 Task: In the Company santander.com, schedule a meeting with title: 'Collaborative Discussion', Select date: '30 August, 2023', select start time: 6:00:PM. Add location on call (786) 555-4385 with meeting description: For further discussion on products, kindly join the meeting. Add attendees from company's contact and save.. Logged in from softage.10@softage.net
Action: Mouse moved to (60, 57)
Screenshot: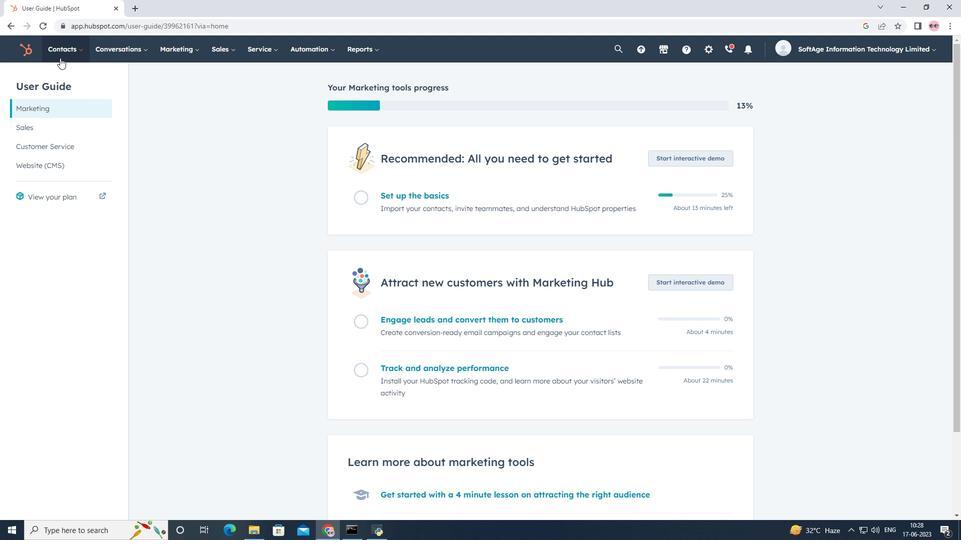 
Action: Mouse pressed left at (60, 57)
Screenshot: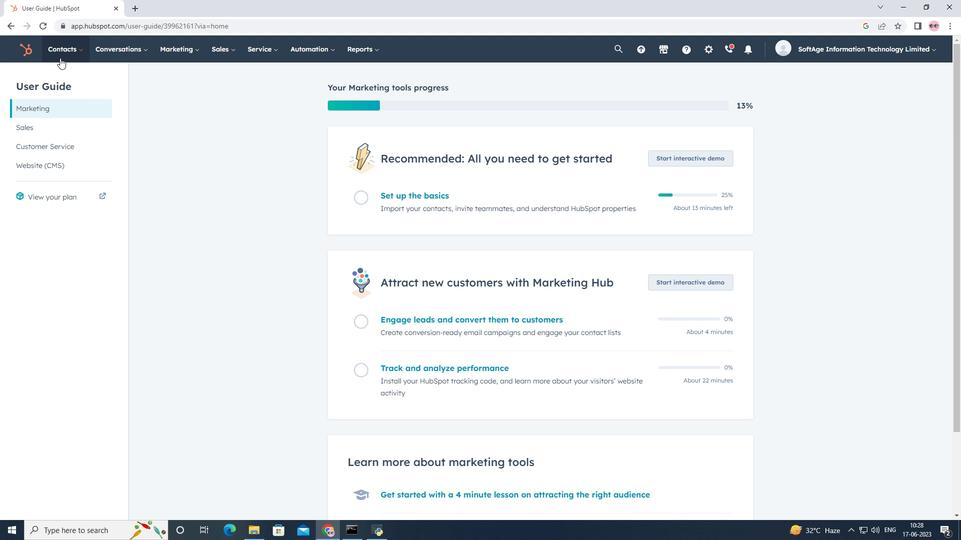 
Action: Mouse moved to (71, 108)
Screenshot: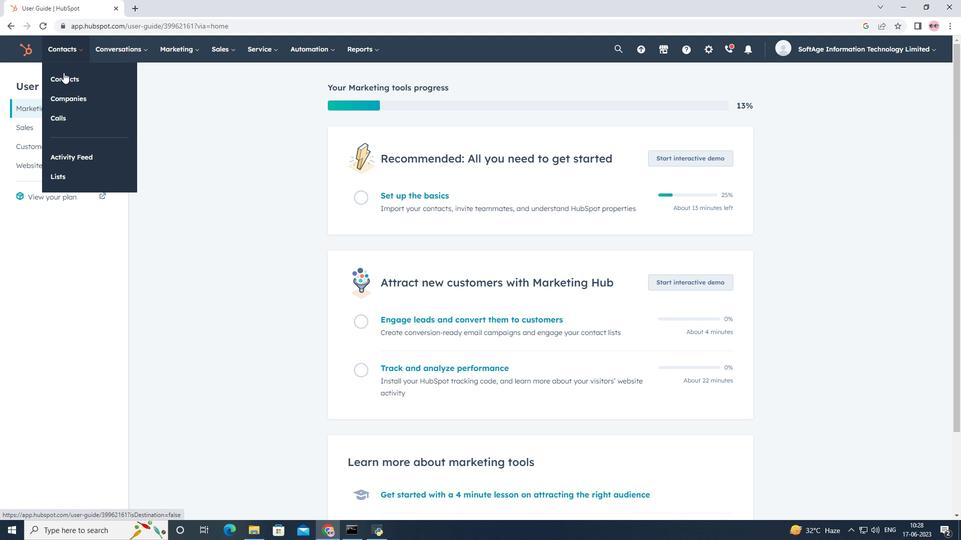 
Action: Mouse pressed left at (71, 108)
Screenshot: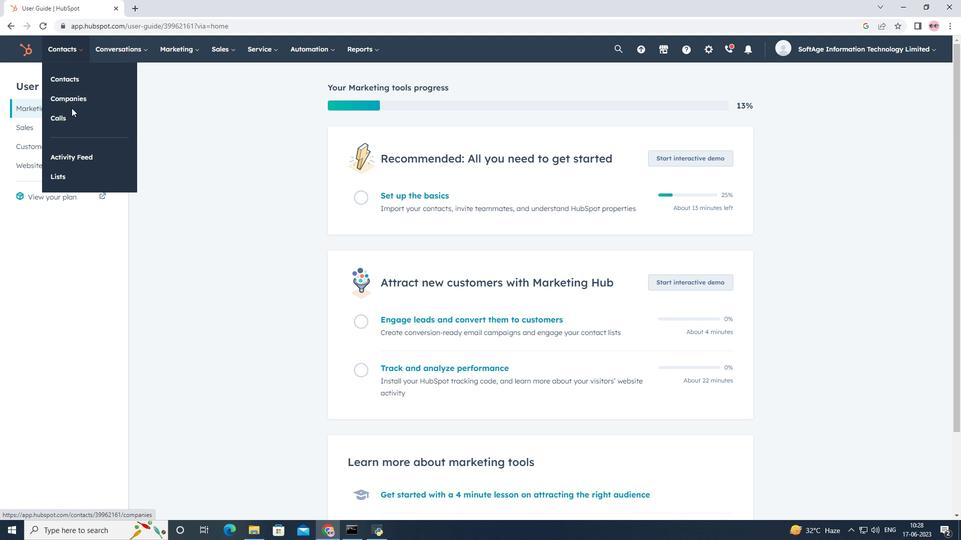 
Action: Mouse moved to (79, 102)
Screenshot: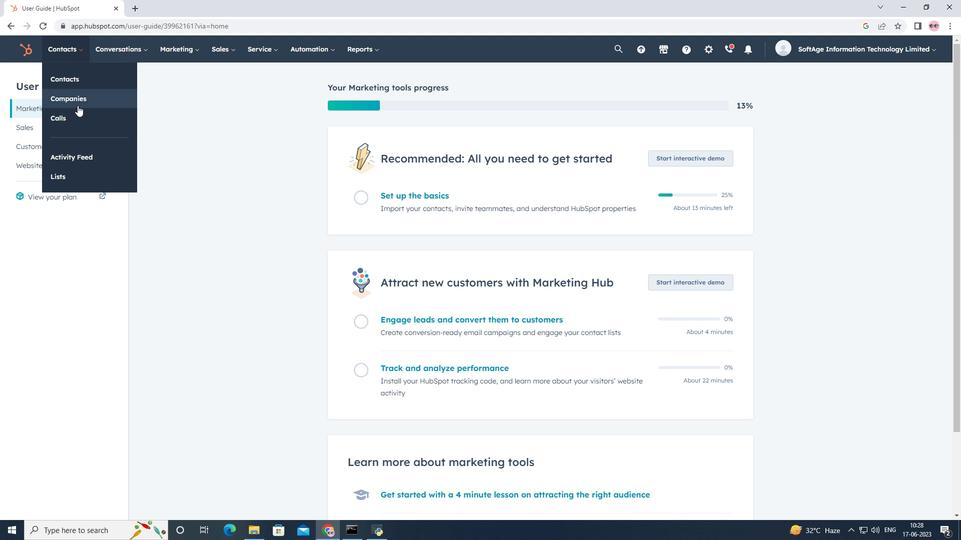 
Action: Mouse pressed left at (79, 102)
Screenshot: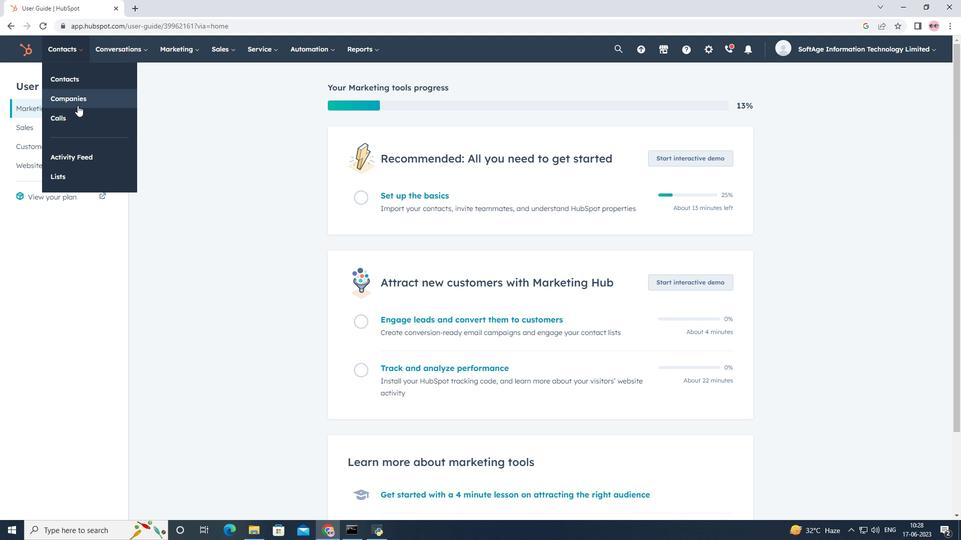 
Action: Mouse moved to (84, 163)
Screenshot: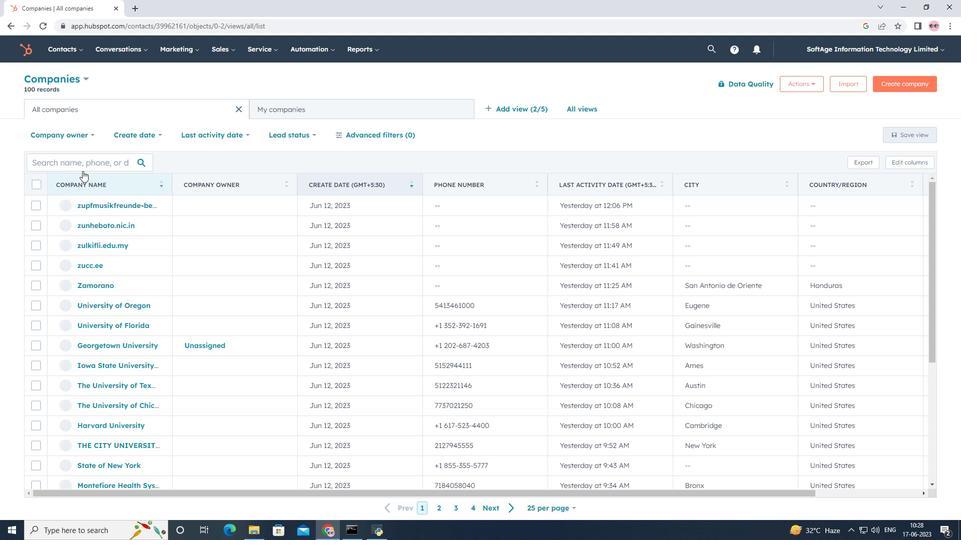 
Action: Mouse pressed left at (84, 163)
Screenshot: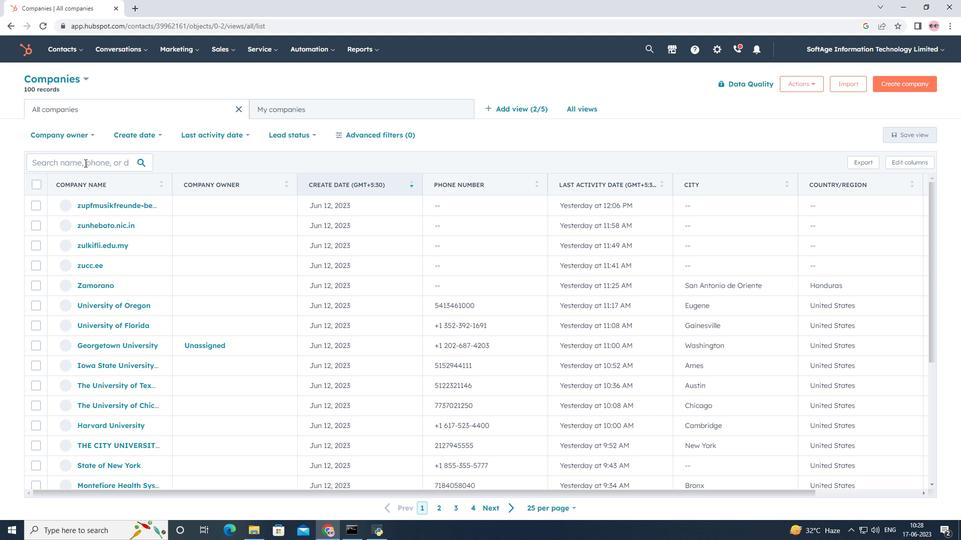 
Action: Key pressed <Key.shift>Collaborati<Key.backspace><Key.backspace><Key.backspace><Key.backspace><Key.backspace><Key.backspace><Key.backspace><Key.backspace><Key.backspace><Key.backspace><Key.backspace><Key.shift><Key.shift><Key.shift><Key.shift>Santander.com
Screenshot: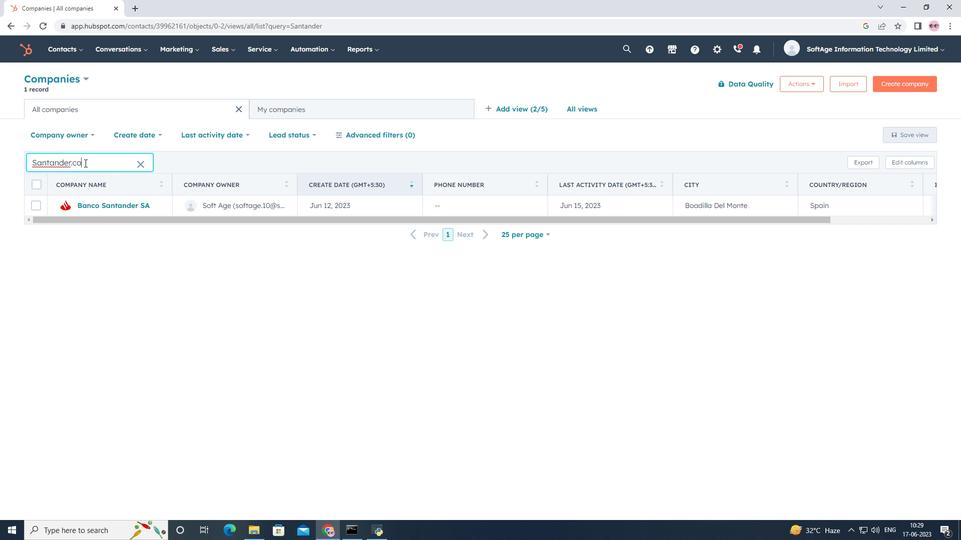 
Action: Mouse moved to (88, 206)
Screenshot: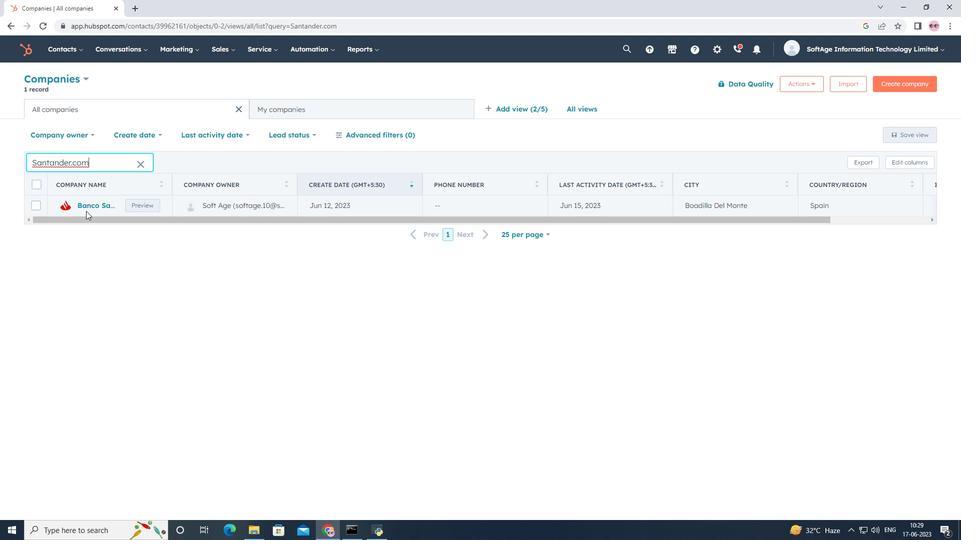 
Action: Mouse pressed left at (88, 206)
Screenshot: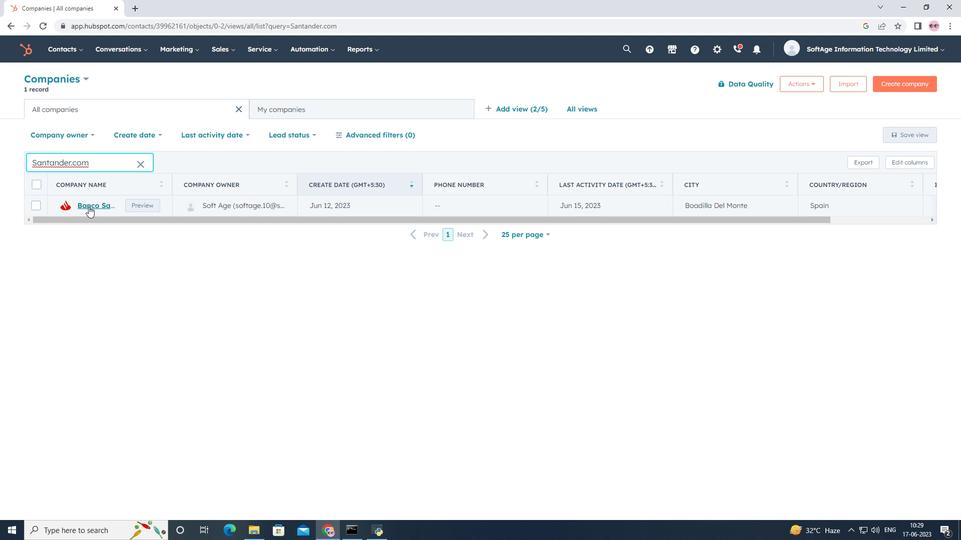 
Action: Mouse moved to (160, 161)
Screenshot: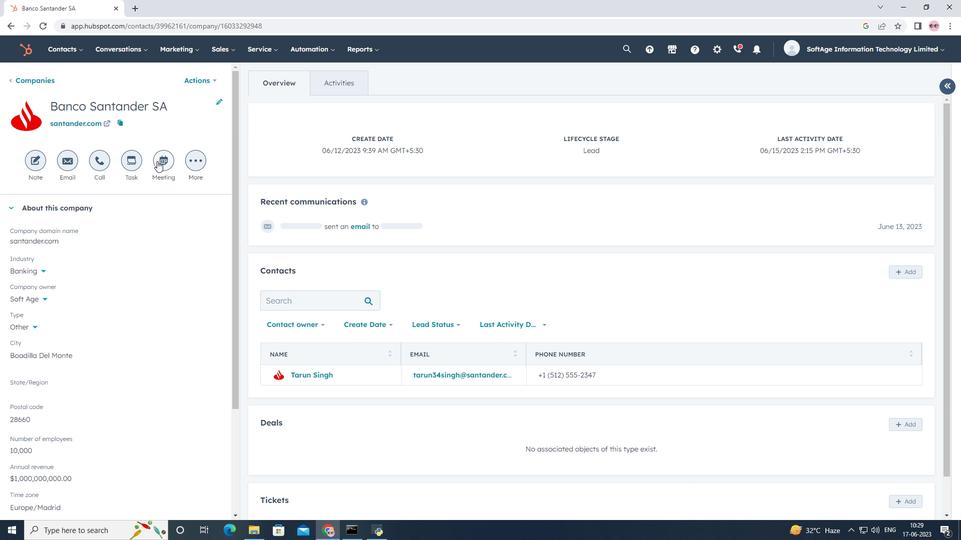 
Action: Mouse pressed left at (160, 161)
Screenshot: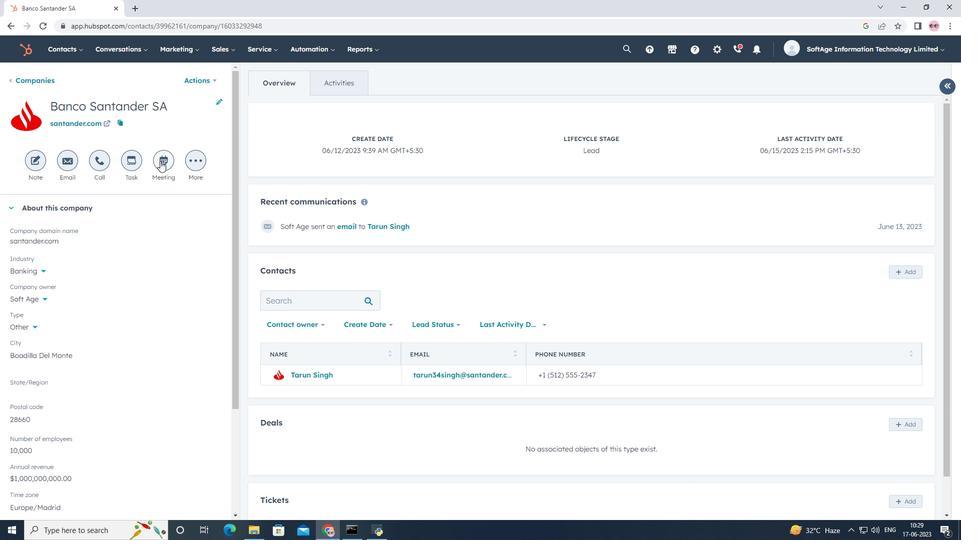 
Action: Mouse moved to (204, 160)
Screenshot: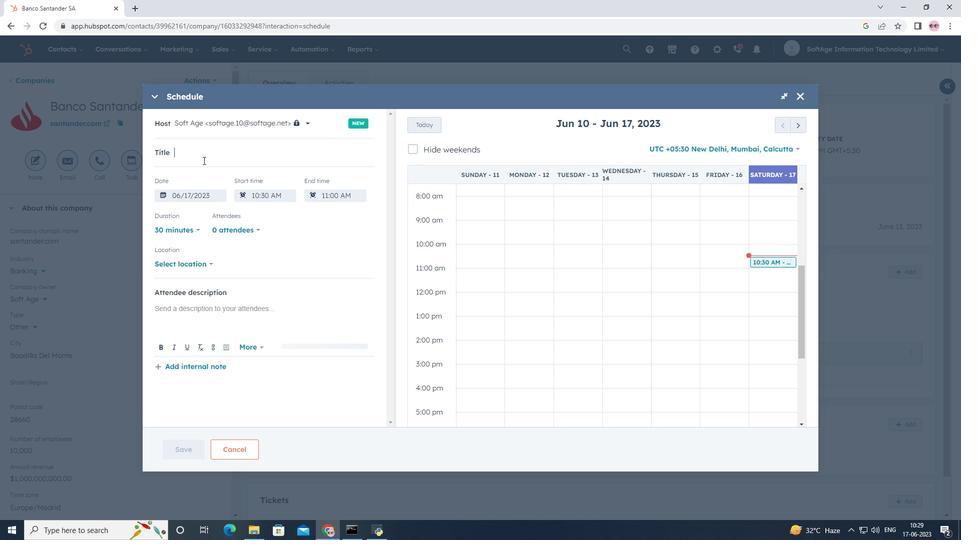 
Action: Mouse pressed left at (204, 160)
Screenshot: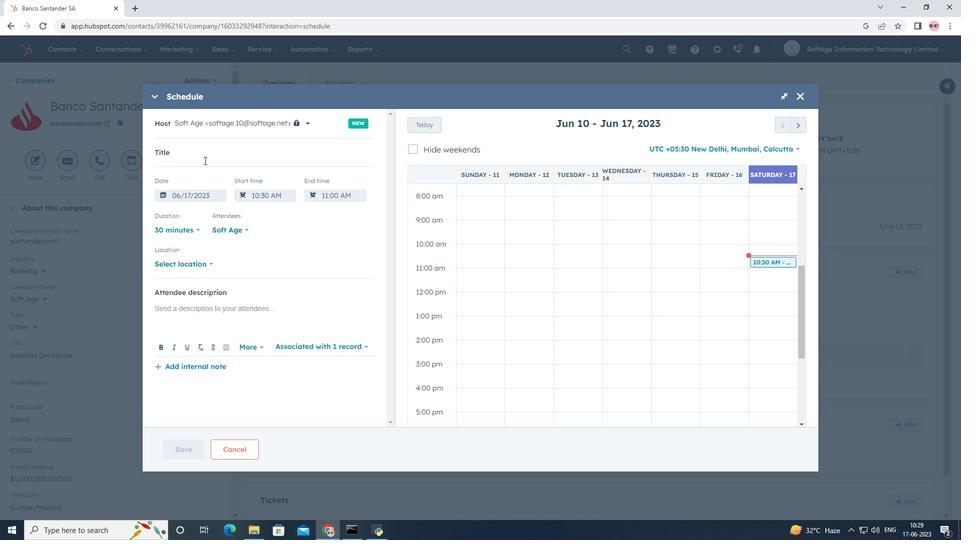 
Action: Key pressed <Key.shift><Key.shift><Key.shift>Collaborative<Key.space><Key.shift>Discussion
Screenshot: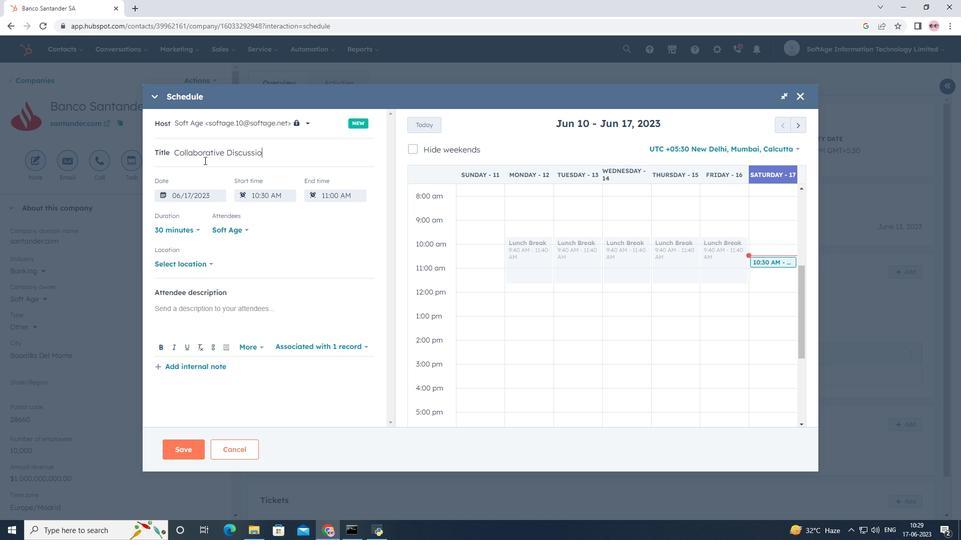 
Action: Mouse moved to (803, 124)
Screenshot: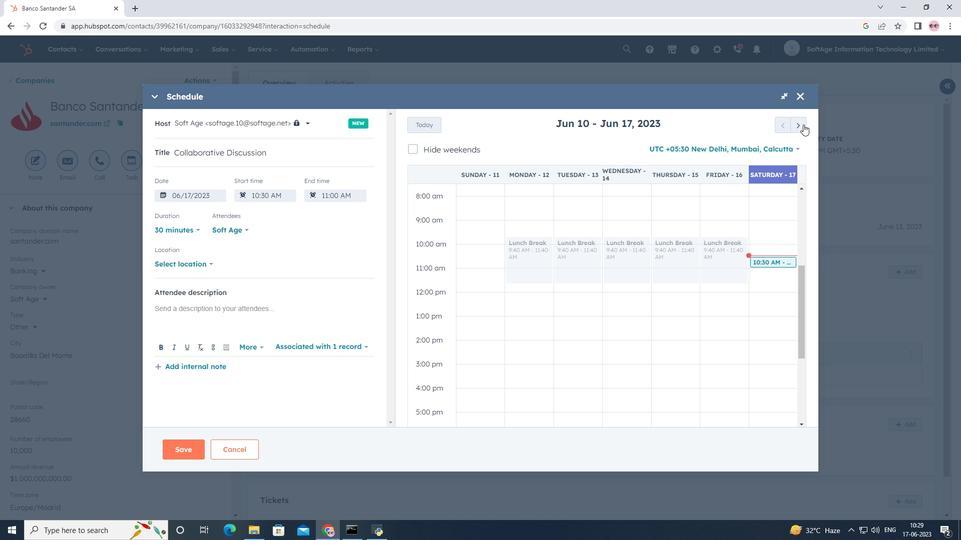 
Action: Mouse pressed left at (803, 124)
Screenshot: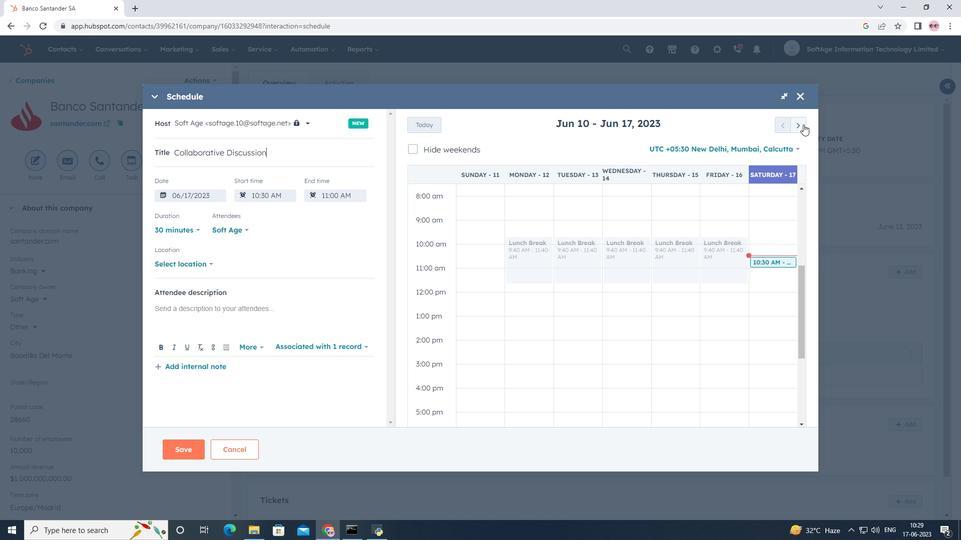 
Action: Mouse pressed left at (803, 124)
Screenshot: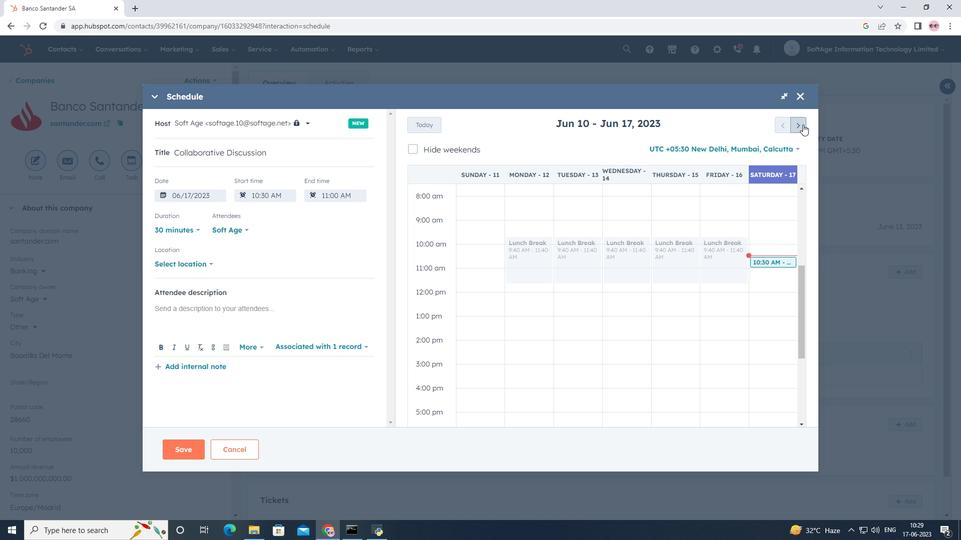 
Action: Mouse pressed left at (803, 124)
Screenshot: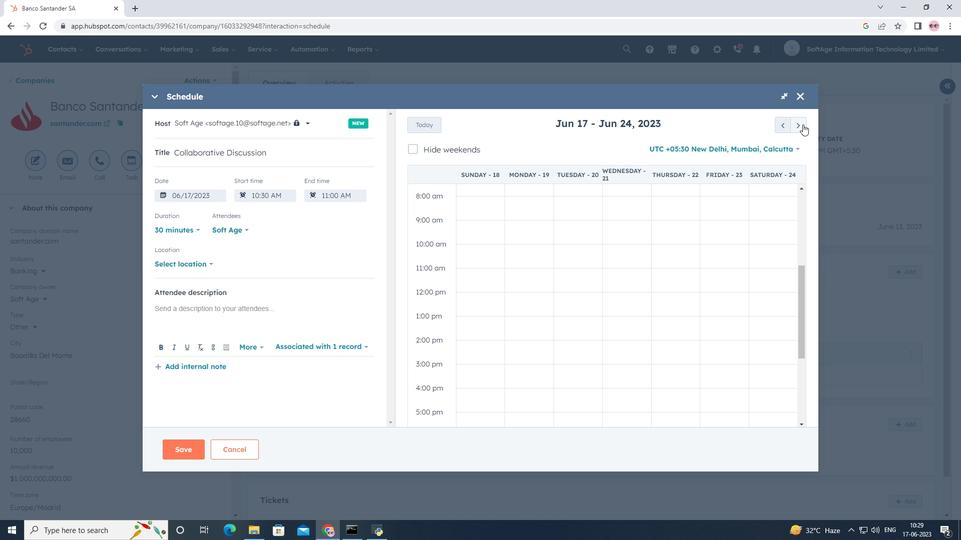 
Action: Mouse pressed left at (803, 124)
Screenshot: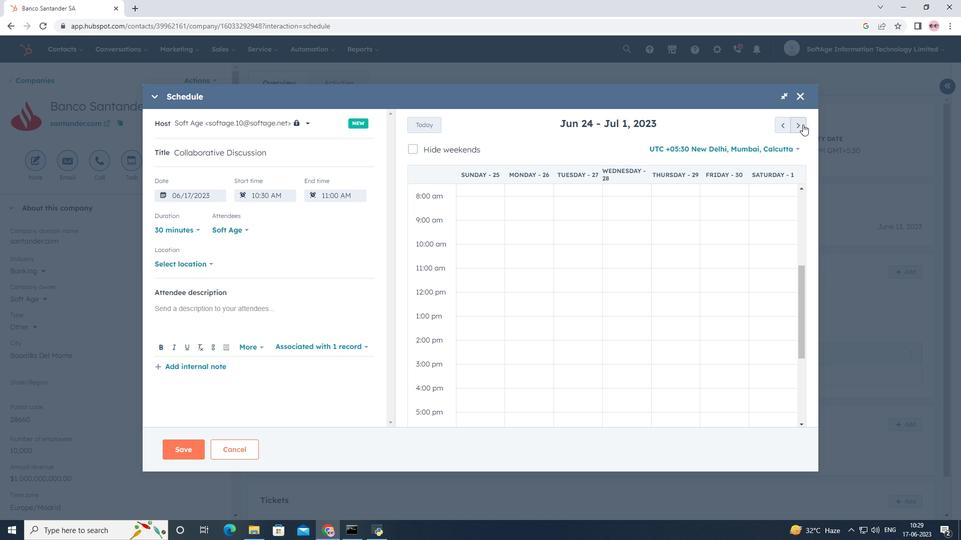 
Action: Mouse pressed left at (803, 124)
Screenshot: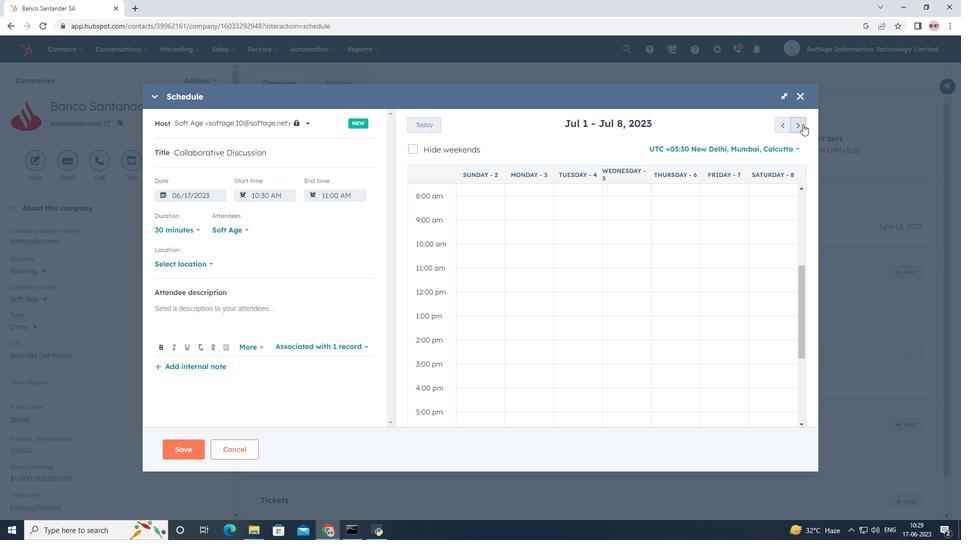
Action: Mouse pressed left at (803, 124)
Screenshot: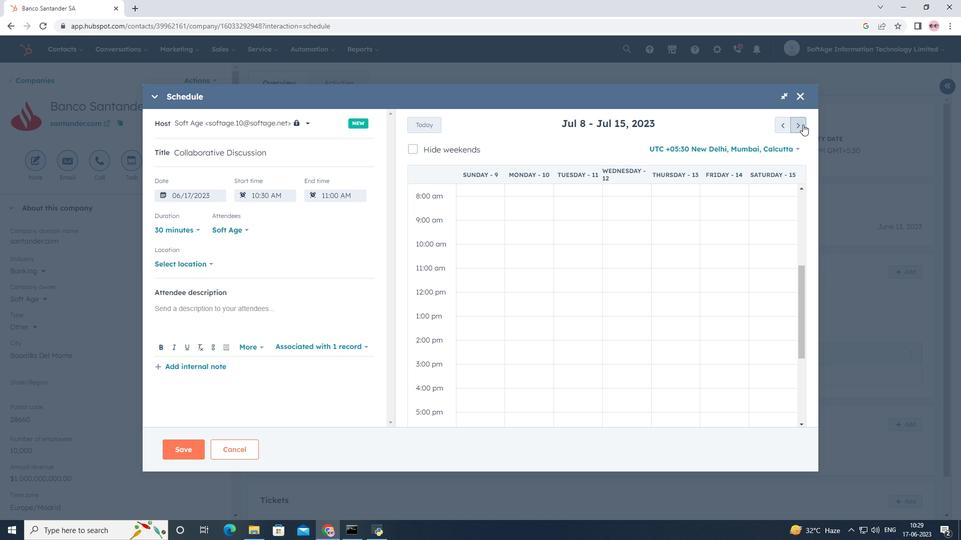 
Action: Mouse pressed left at (803, 124)
Screenshot: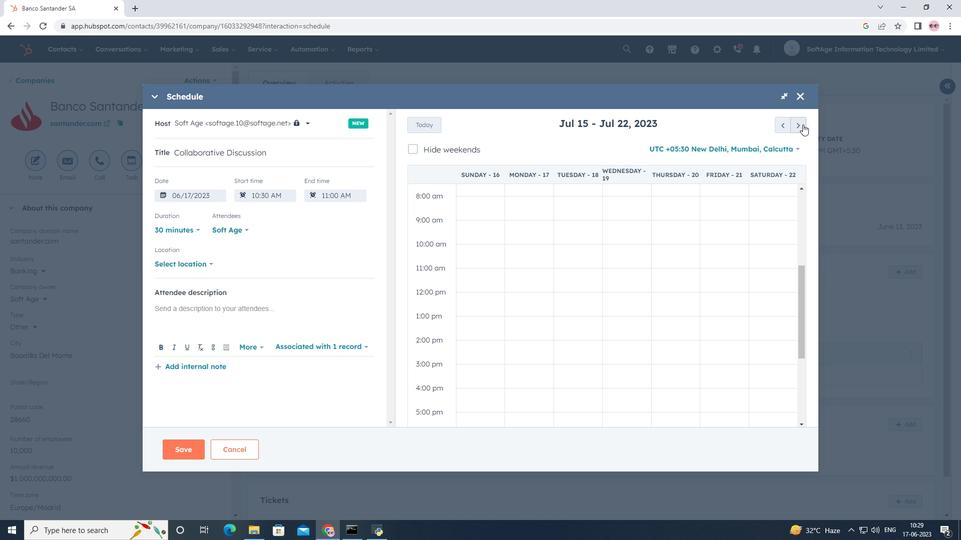 
Action: Mouse pressed left at (803, 124)
Screenshot: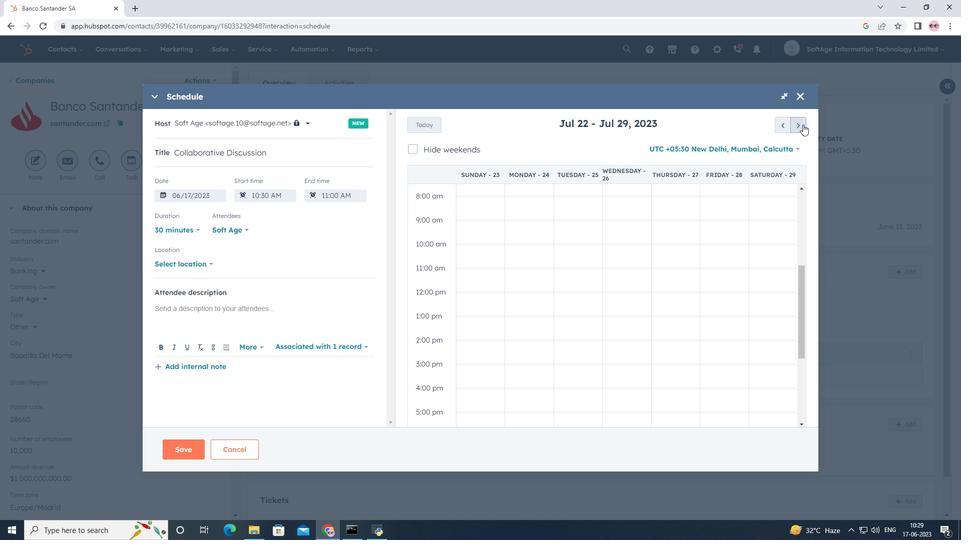 
Action: Mouse pressed left at (803, 124)
Screenshot: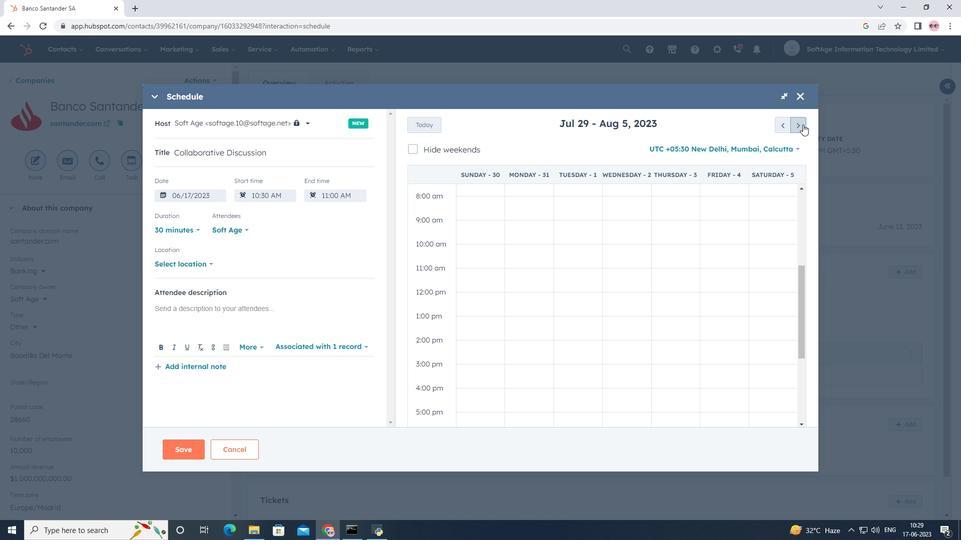 
Action: Mouse pressed left at (803, 124)
Screenshot: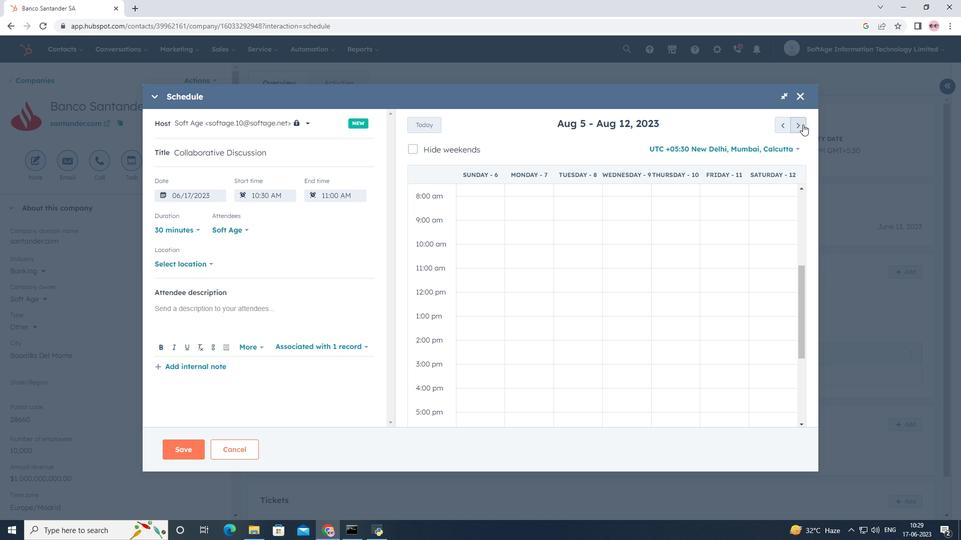 
Action: Mouse pressed left at (803, 124)
Screenshot: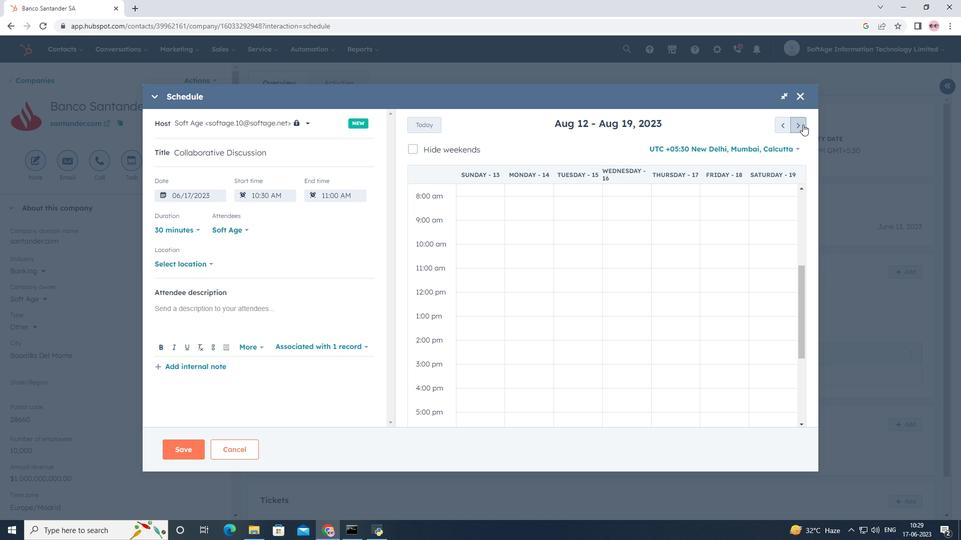 
Action: Mouse pressed left at (803, 124)
Screenshot: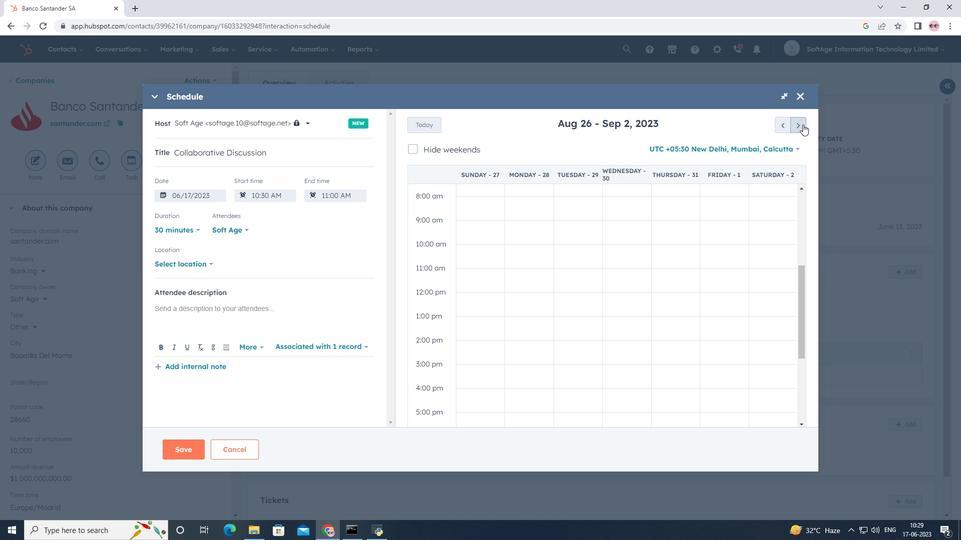 
Action: Mouse pressed left at (803, 124)
Screenshot: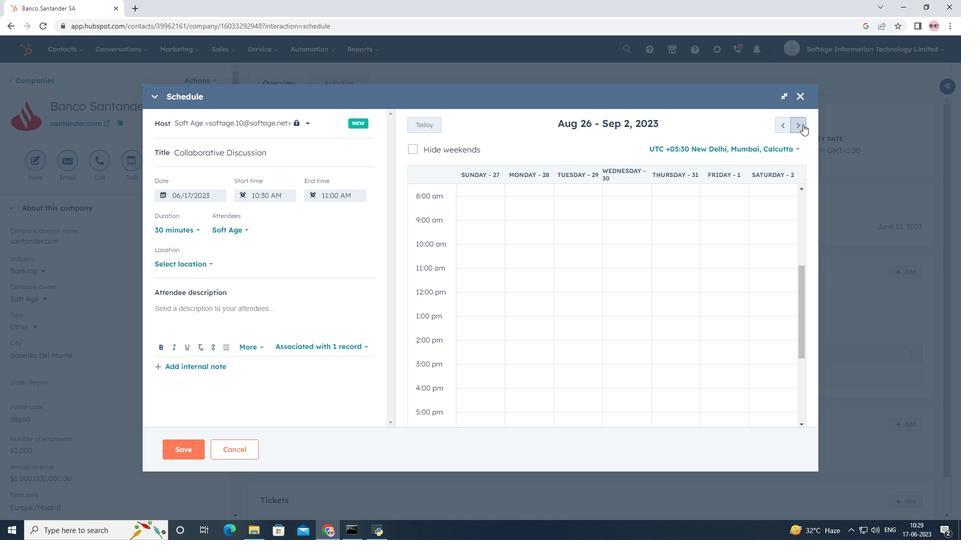 
Action: Mouse pressed left at (803, 124)
Screenshot: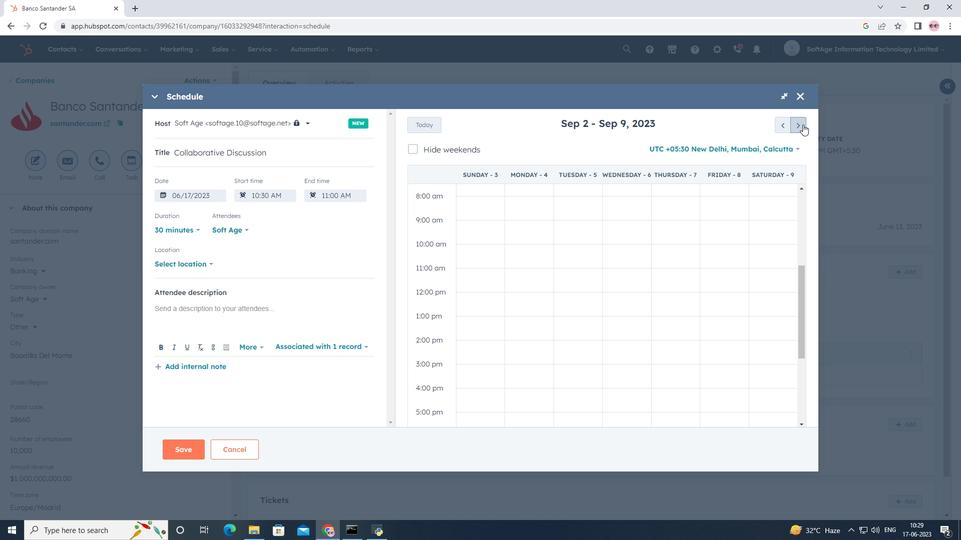 
Action: Mouse pressed left at (803, 124)
Screenshot: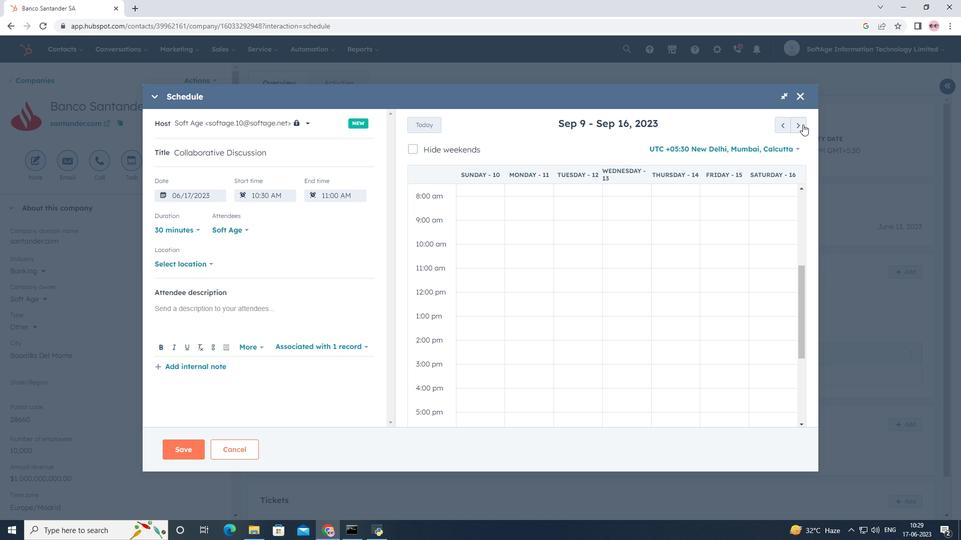 
Action: Mouse moved to (783, 124)
Screenshot: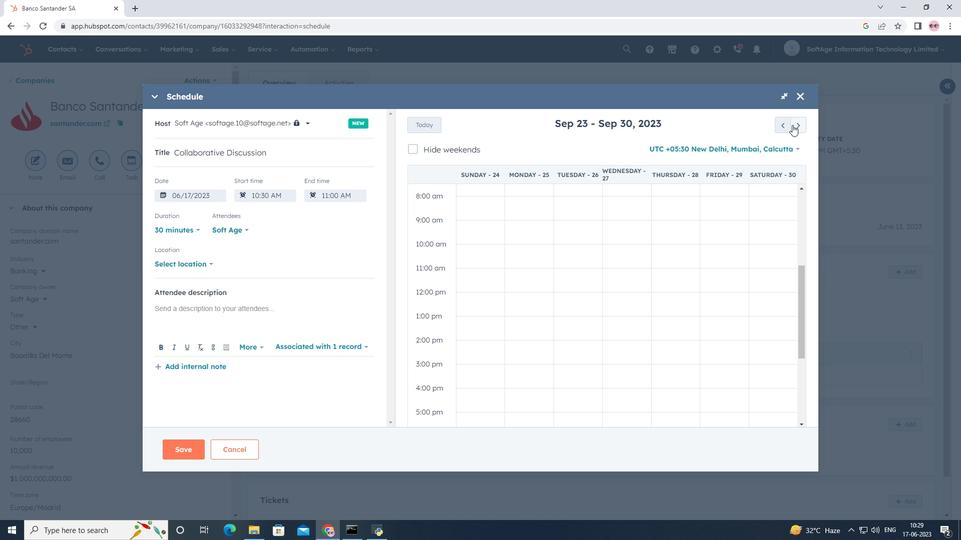 
Action: Mouse pressed left at (783, 124)
Screenshot: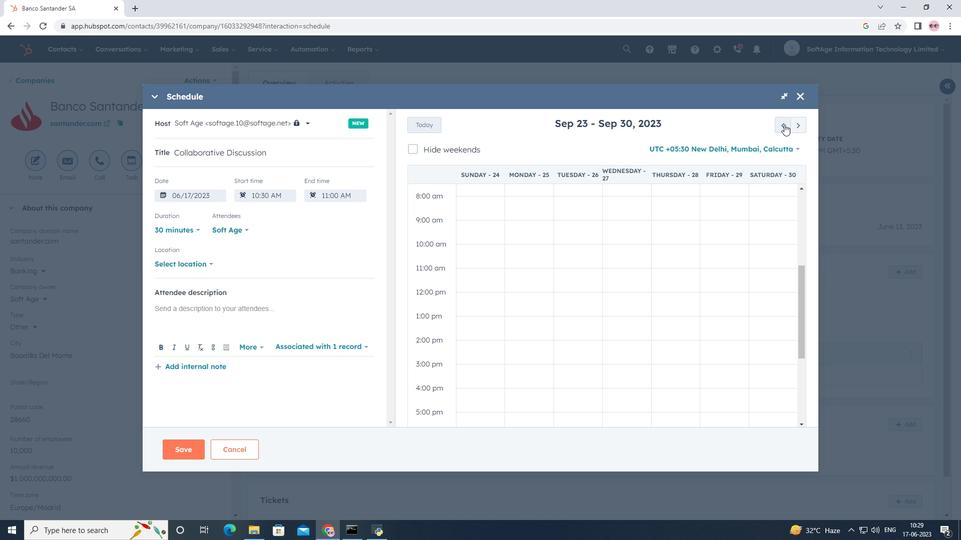 
Action: Mouse pressed left at (783, 124)
Screenshot: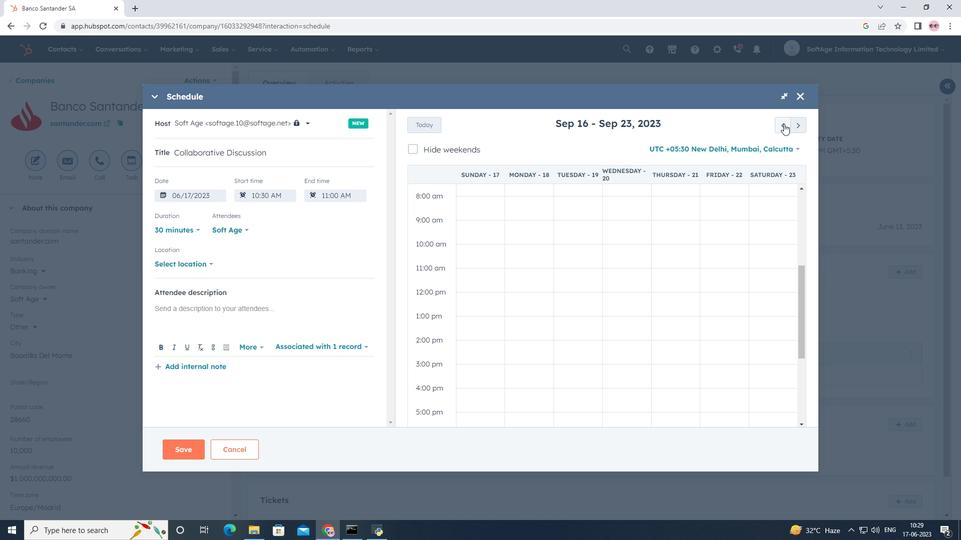 
Action: Mouse pressed left at (783, 124)
Screenshot: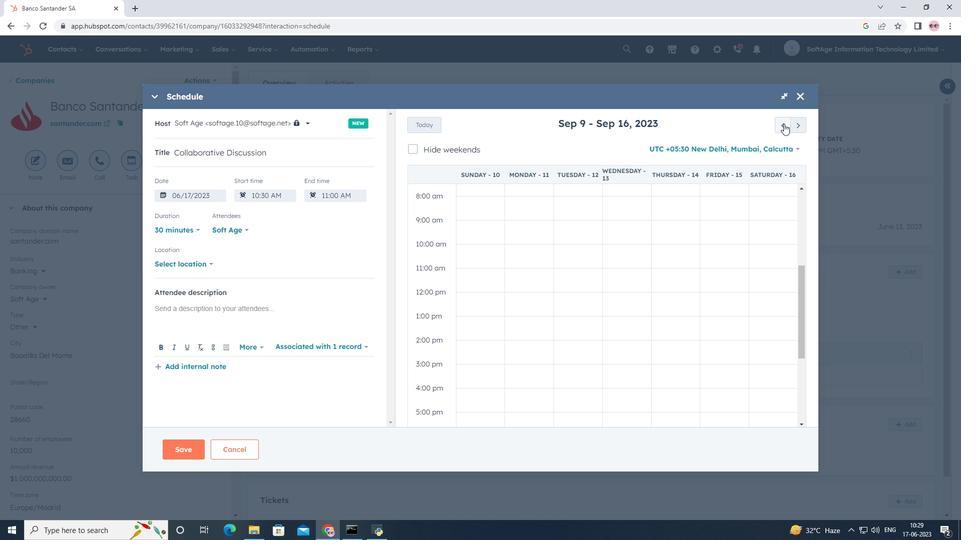 
Action: Mouse pressed left at (783, 124)
Screenshot: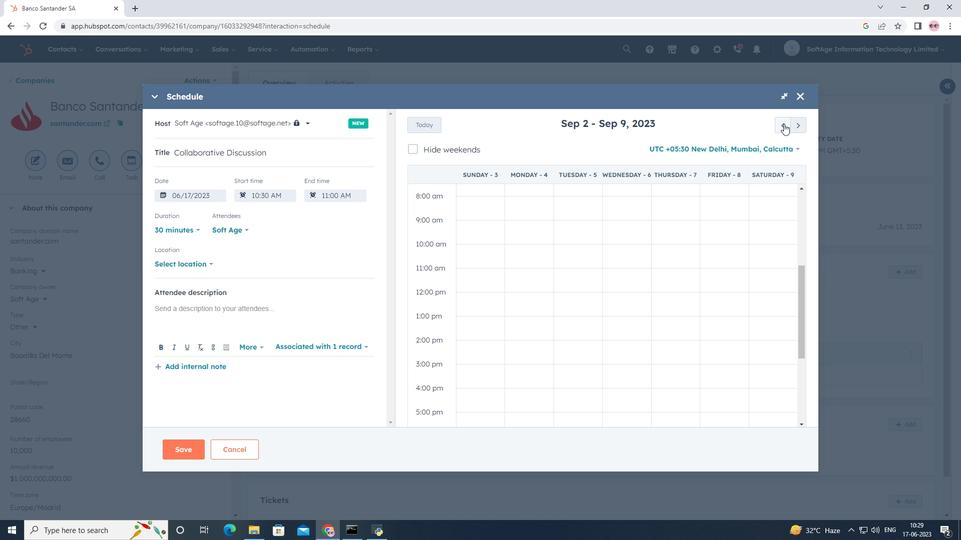 
Action: Mouse moved to (617, 424)
Screenshot: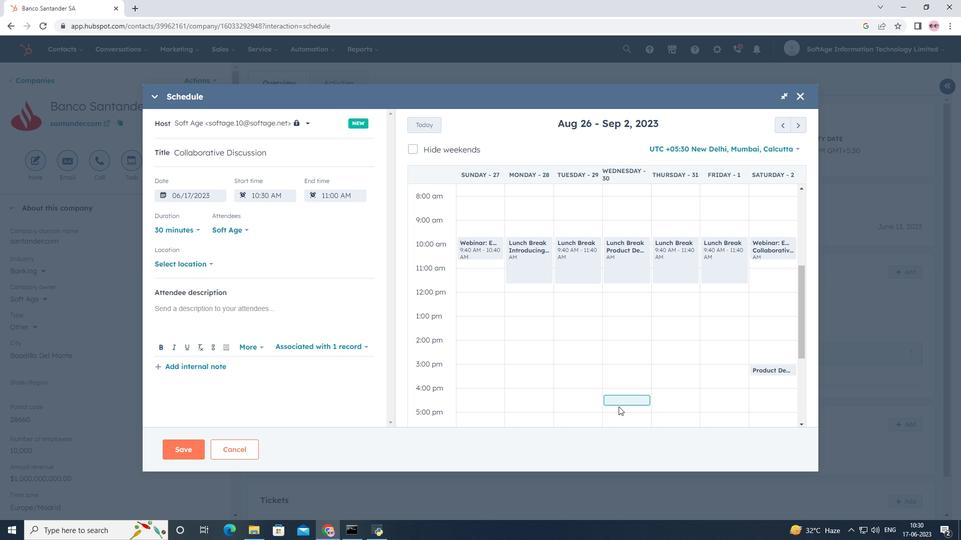 
Action: Mouse scrolled (617, 424) with delta (0, 0)
Screenshot: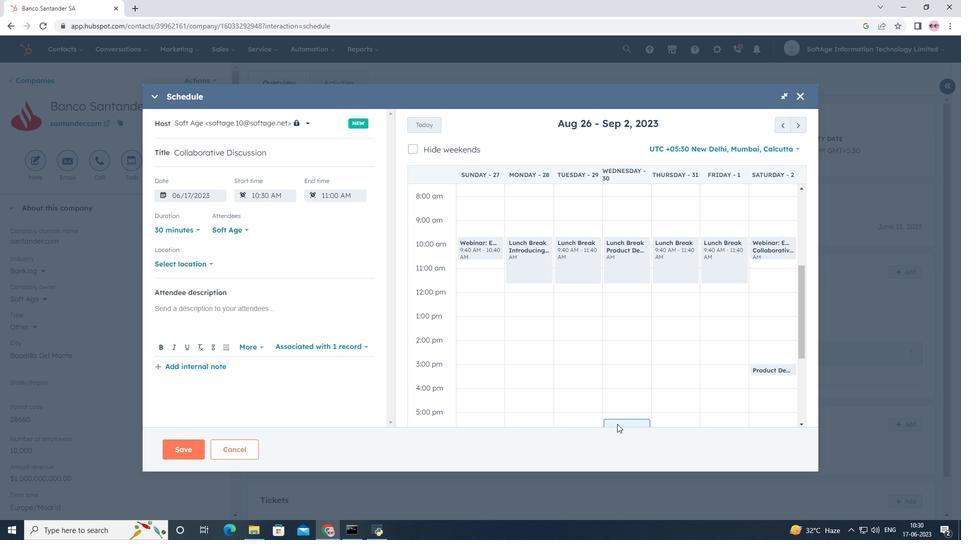 
Action: Mouse moved to (615, 388)
Screenshot: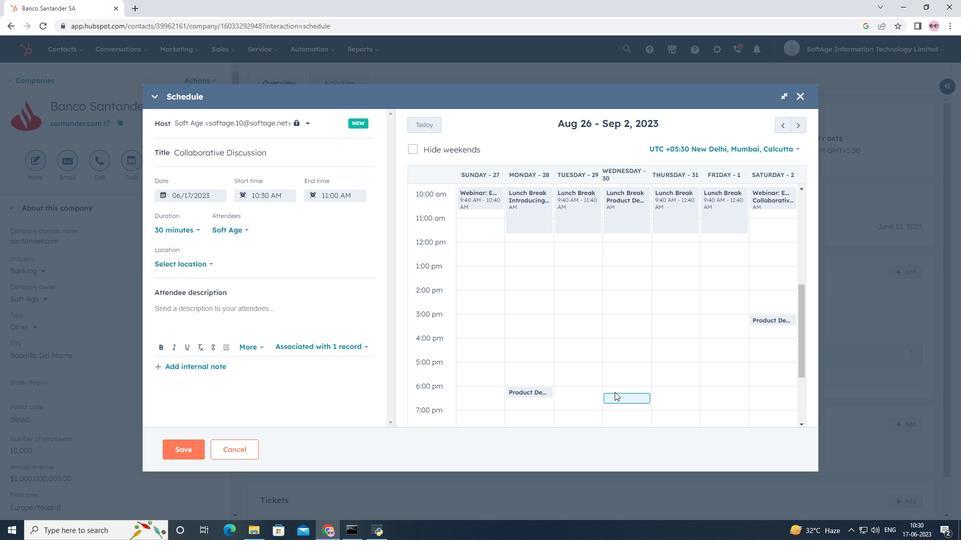 
Action: Mouse pressed left at (615, 388)
Screenshot: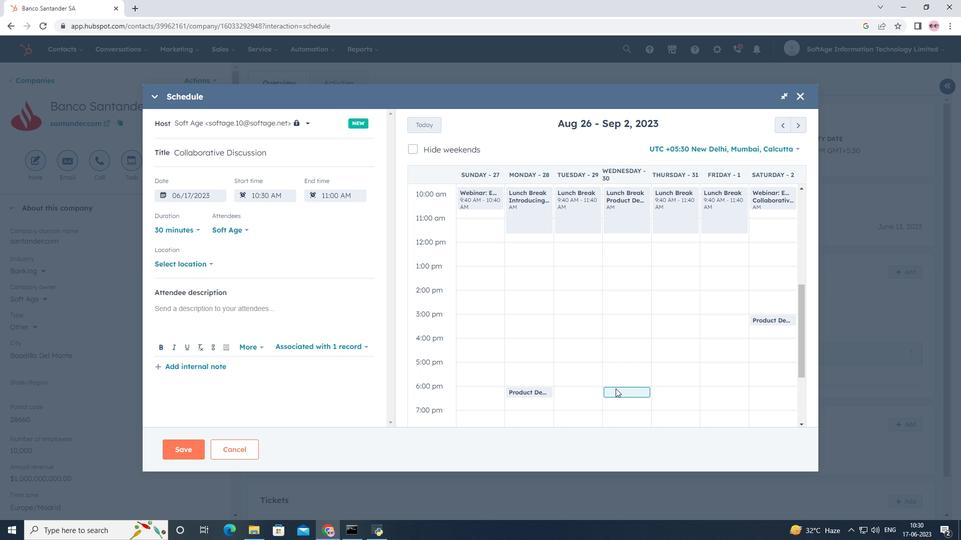 
Action: Mouse moved to (198, 261)
Screenshot: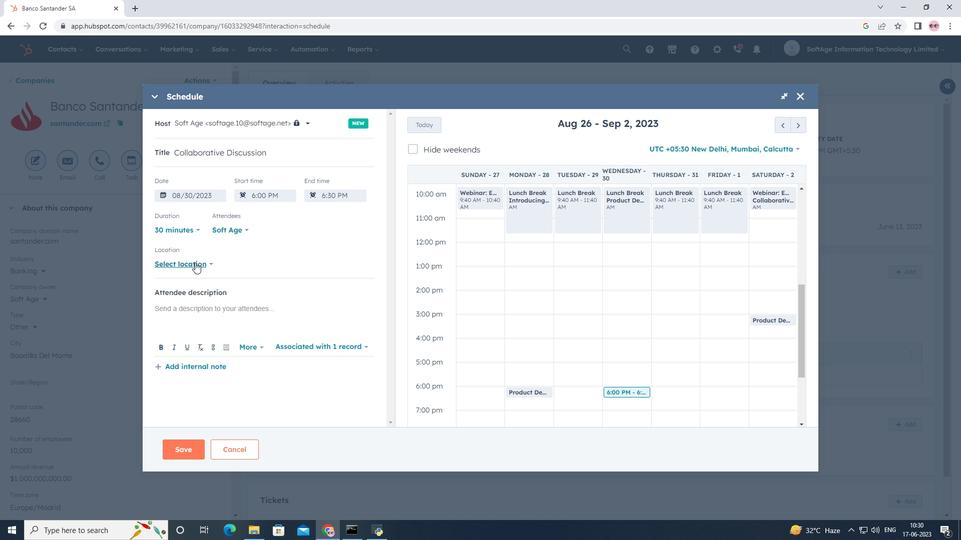
Action: Mouse pressed left at (198, 261)
Screenshot: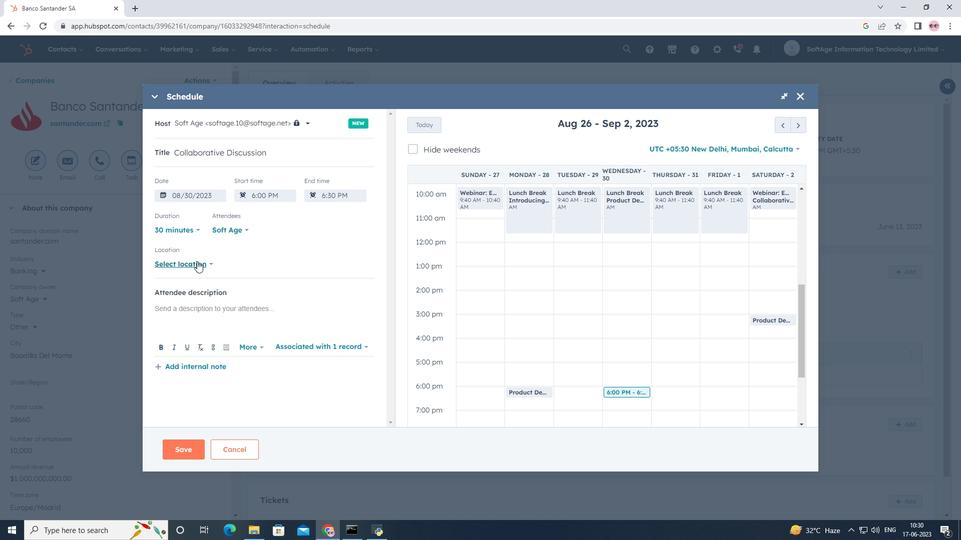 
Action: Mouse moved to (292, 227)
Screenshot: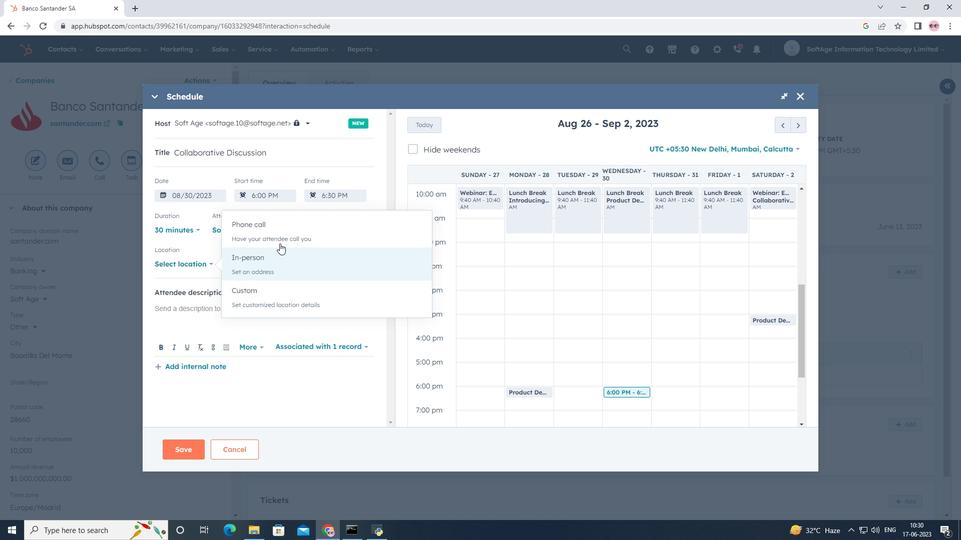 
Action: Mouse pressed left at (292, 227)
Screenshot: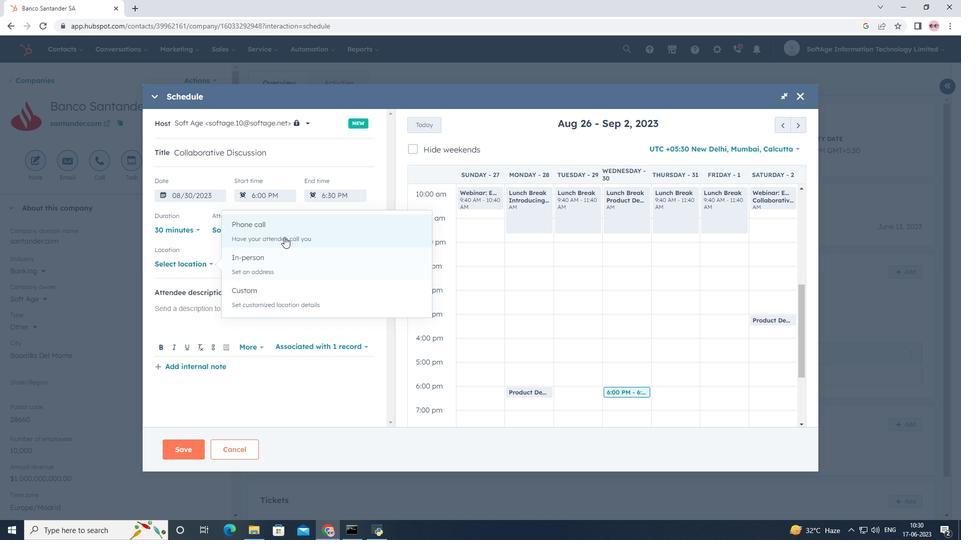 
Action: Mouse moved to (252, 258)
Screenshot: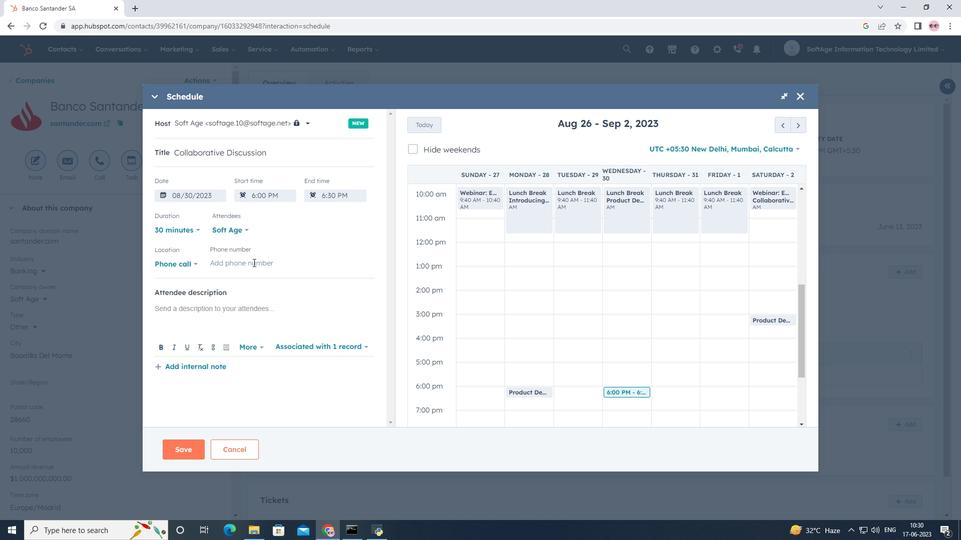 
Action: Mouse pressed left at (252, 258)
Screenshot: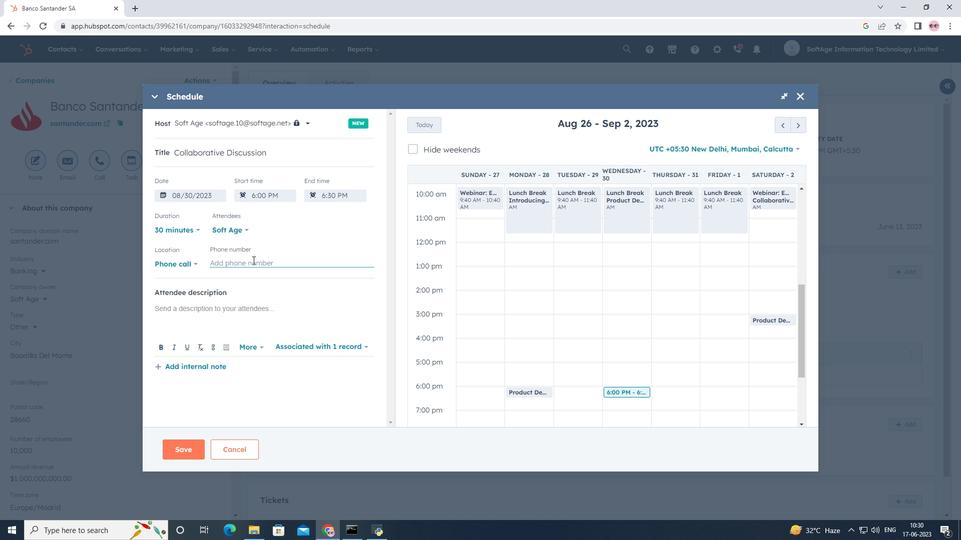 
Action: Key pressed <Key.shift>(786<Key.shift><Key.shift><Key.shift><Key.shift><Key.shift><Key.shift><Key.shift><Key.shift><Key.shift><Key.shift><Key.shift><Key.shift><Key.shift><Key.shift><Key.shift><Key.shift><Key.shift><Key.shift><Key.shift><Key.shift><Key.shift><Key.shift><Key.shift><Key.shift><Key.shift><Key.shift><Key.shift><Key.shift><Key.shift><Key.shift><Key.shift><Key.shift>)<Key.space>555-4385
Screenshot: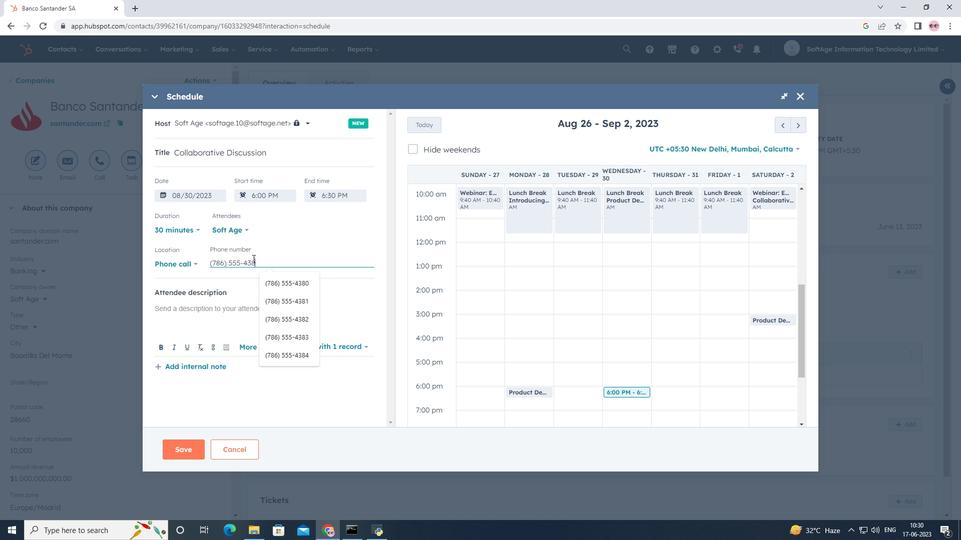 
Action: Mouse moved to (250, 302)
Screenshot: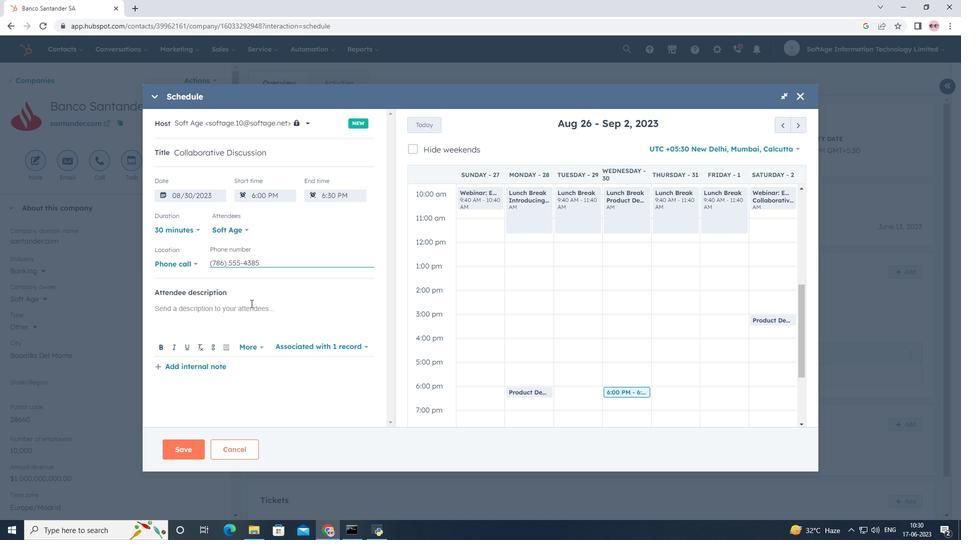 
Action: Mouse pressed left at (250, 302)
Screenshot: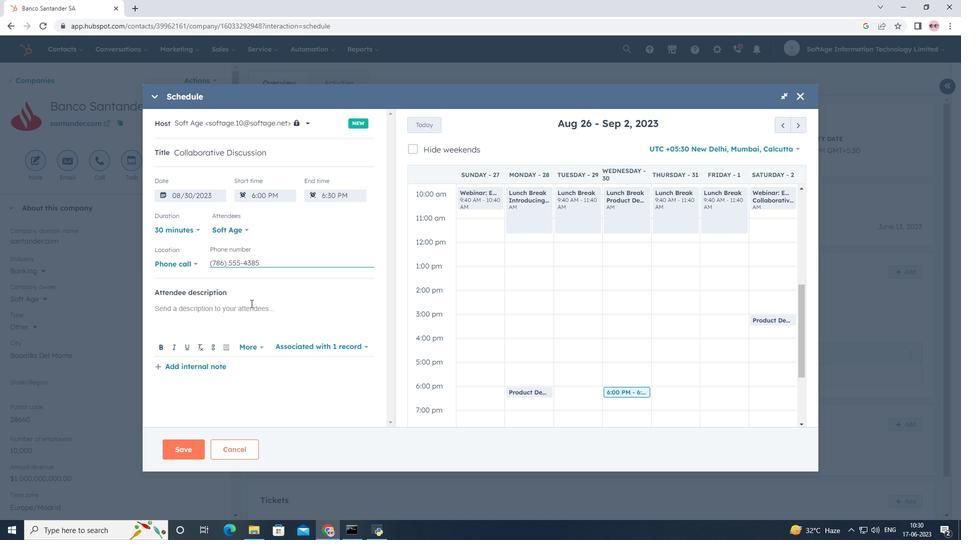 
Action: Key pressed <Key.shift><Key.shift><Key.shift><Key.shift><Key.shift><Key.shift><Key.shift><Key.shift><Key.shift><Key.shift><Key.shift><Key.shift><Key.shift><Key.shift><Key.shift><Key.shift><Key.shift><Key.shift><Key.shift><Key.shift><Key.shift><Key.shift><Key.shift><Key.shift><Key.shift><Key.shift><Key.shift><Key.shift><Key.shift><Key.shift><Key.shift><Key.shift><Key.shift><Key.shift><Key.shift><Key.shift><Key.shift><Key.shift><Key.shift><Key.shift>For<Key.space>further<Key.space>discussion<Key.space>on<Key.space>products,<Key.space>kindly<Key.space>join<Key.space>the<Key.space>meeting.
Screenshot: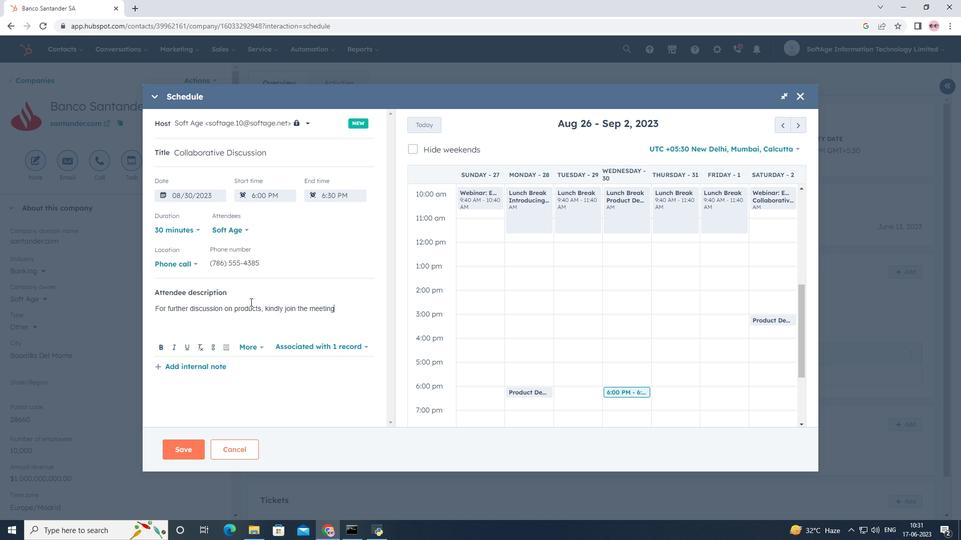
Action: Mouse moved to (354, 345)
Screenshot: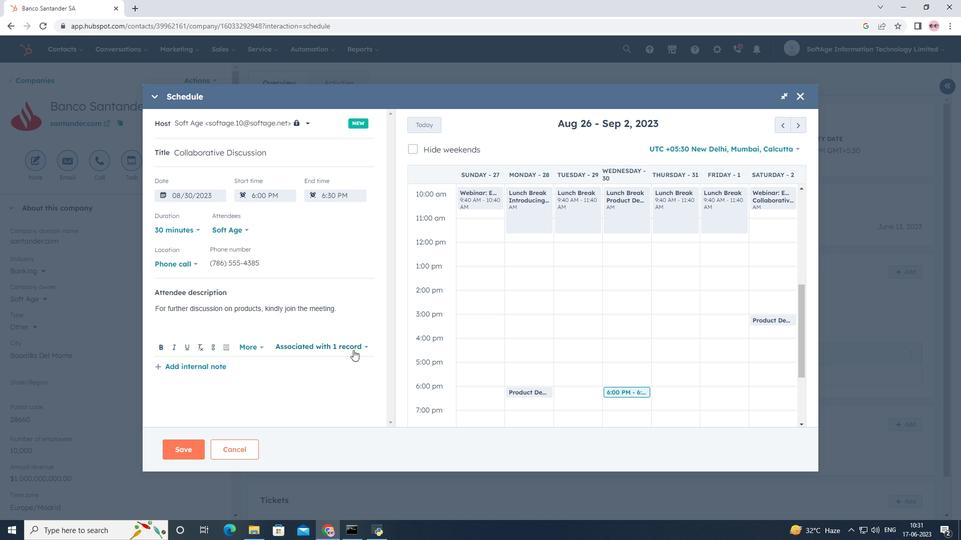 
Action: Mouse pressed left at (354, 345)
Screenshot: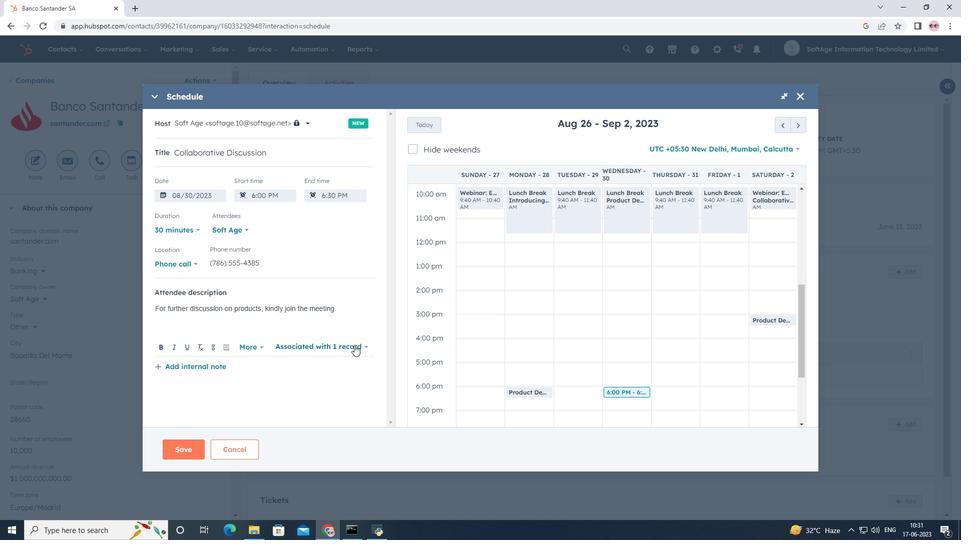 
Action: Mouse moved to (328, 282)
Screenshot: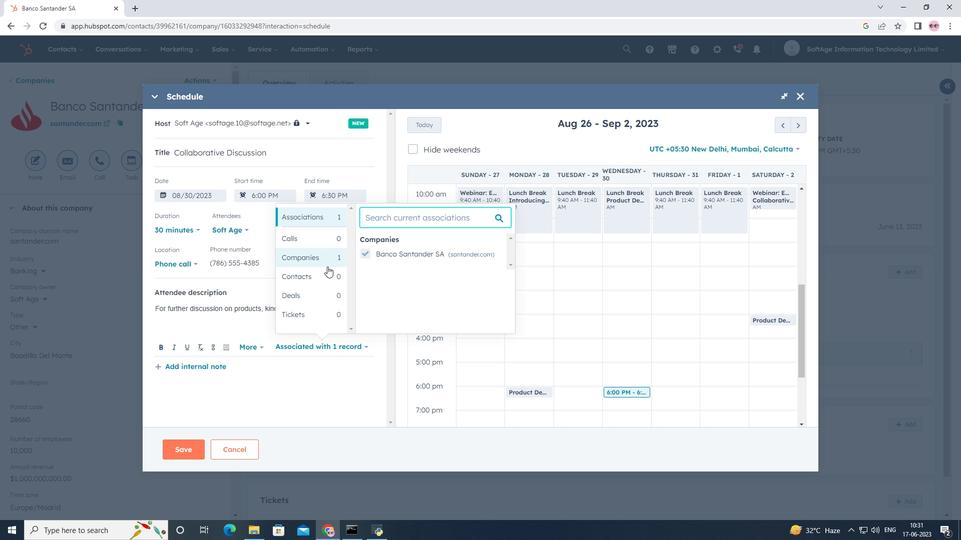 
Action: Mouse pressed left at (328, 282)
Screenshot: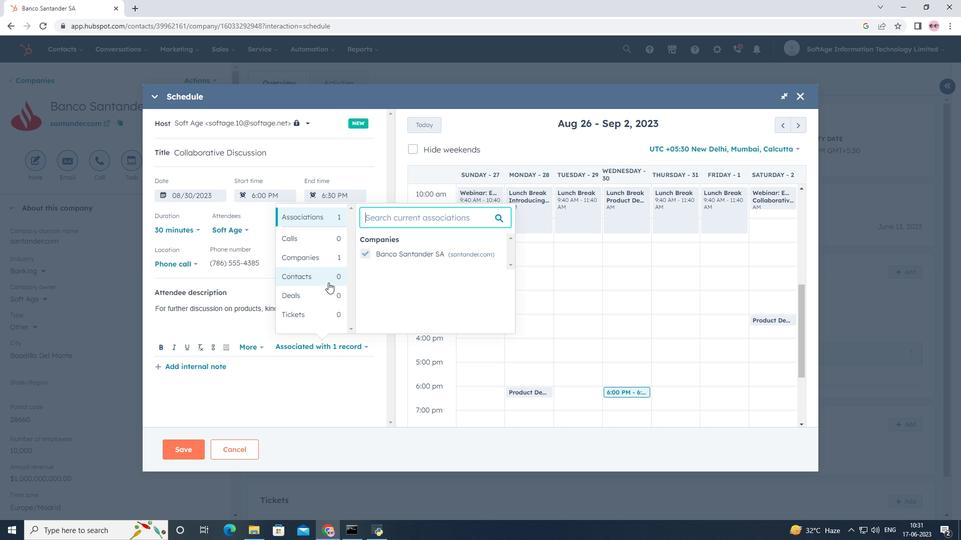 
Action: Mouse moved to (363, 241)
Screenshot: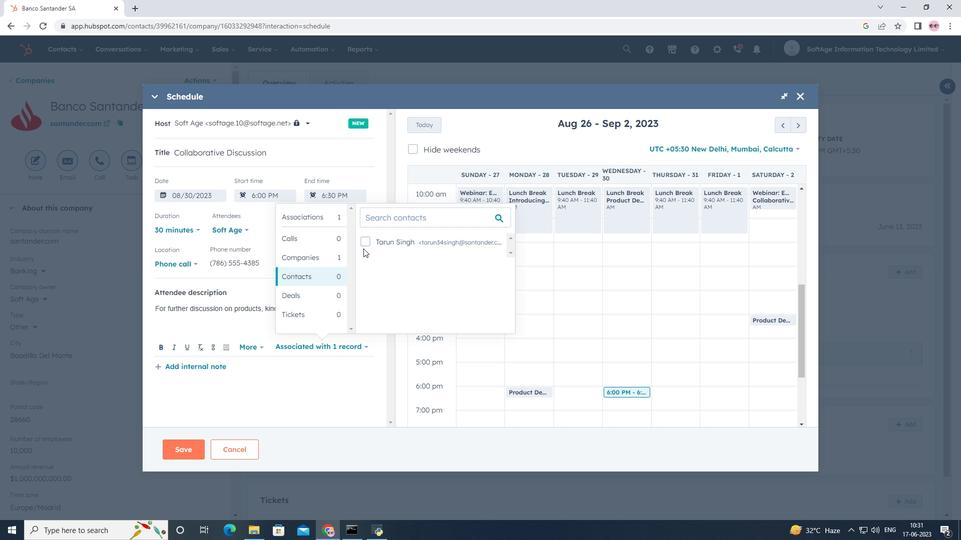 
Action: Mouse pressed left at (363, 241)
Screenshot: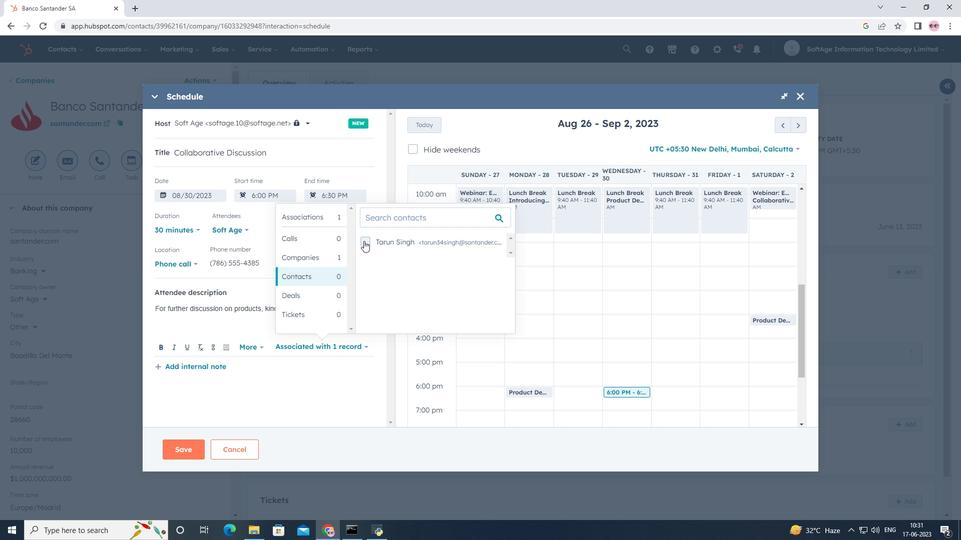 
Action: Mouse moved to (301, 370)
Screenshot: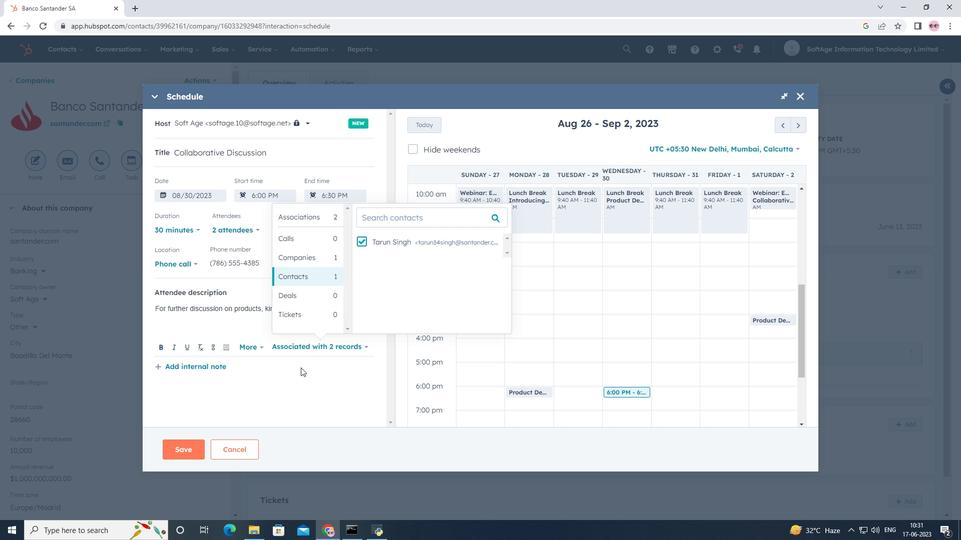 
Action: Mouse pressed left at (301, 370)
Screenshot: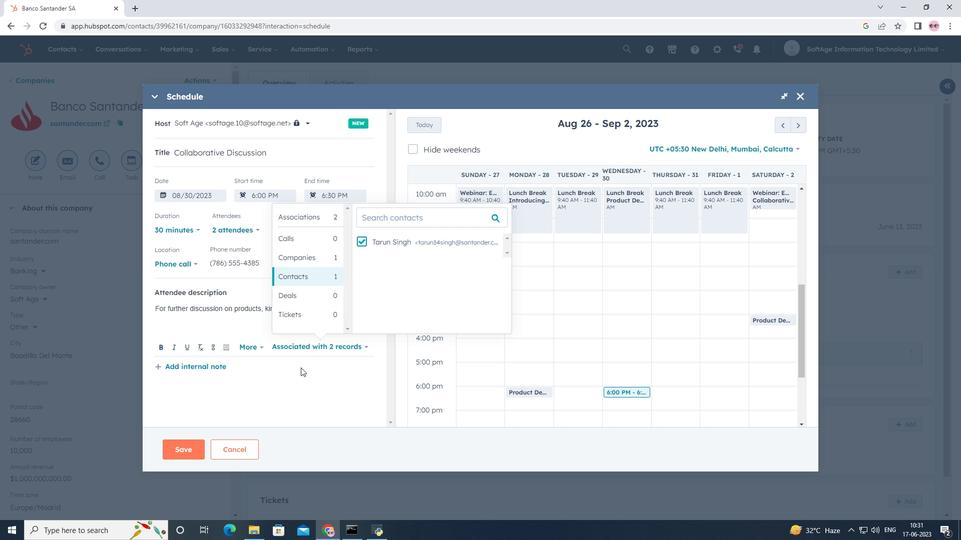 
Action: Mouse moved to (174, 451)
Screenshot: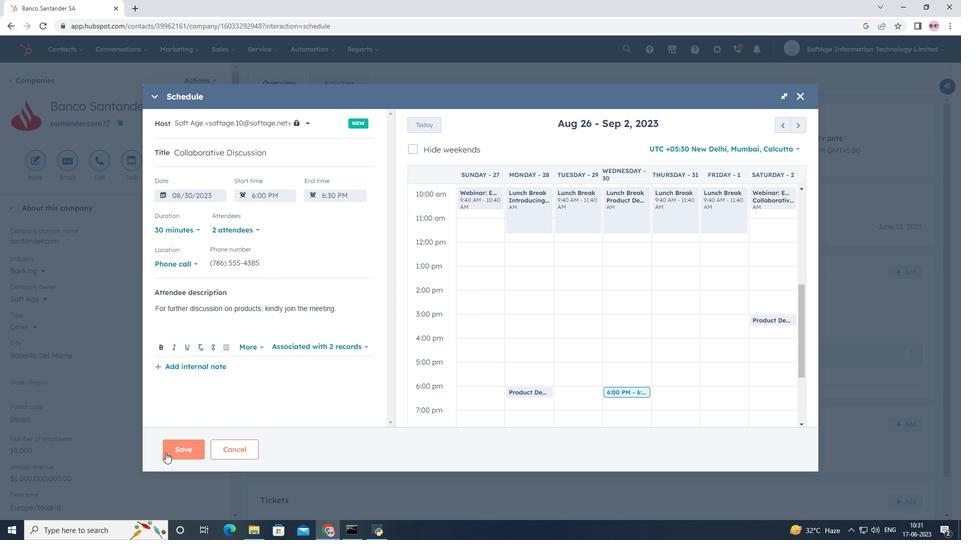 
Action: Mouse pressed left at (174, 451)
Screenshot: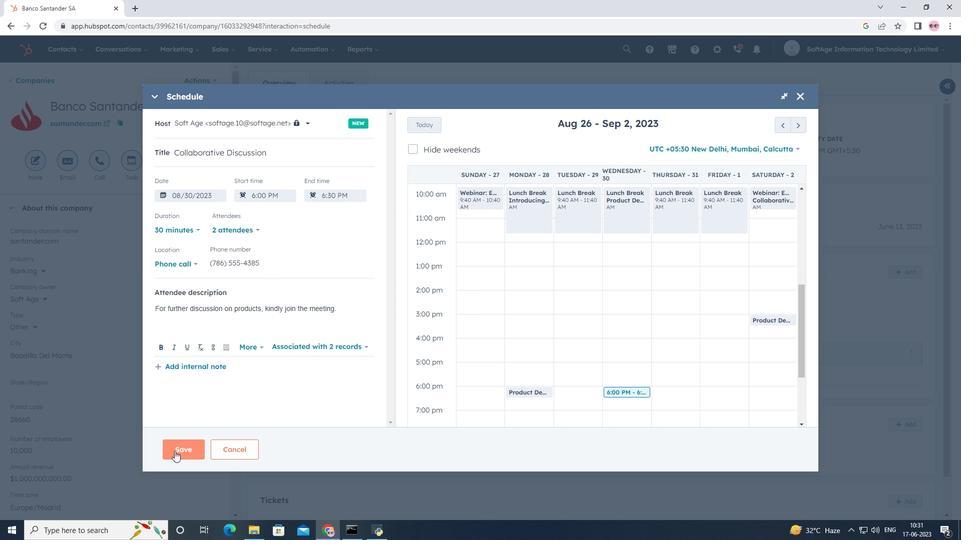 
